 Task: Check for job postings on the  page of Google
Action: Mouse moved to (353, 383)
Screenshot: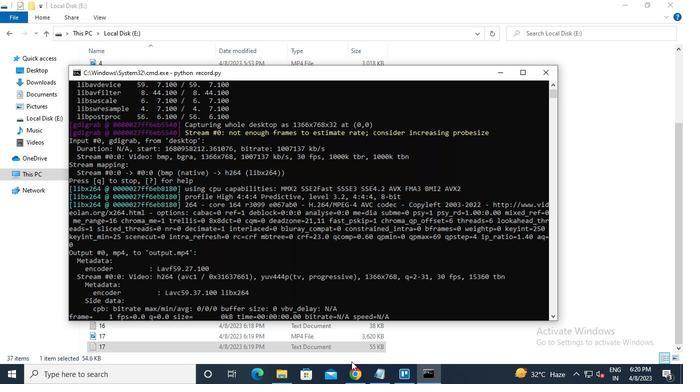 
Action: Mouse pressed left at (353, 383)
Screenshot: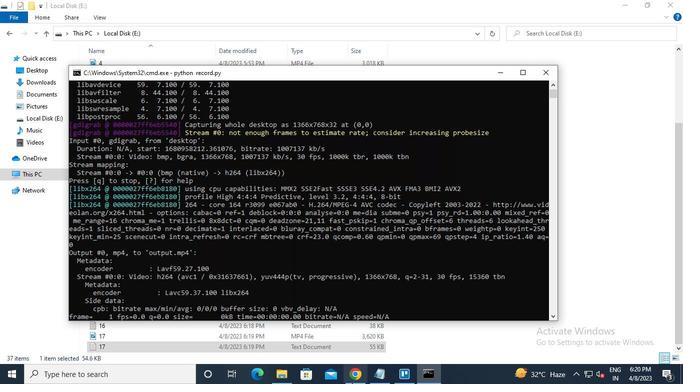 
Action: Mouse moved to (155, 60)
Screenshot: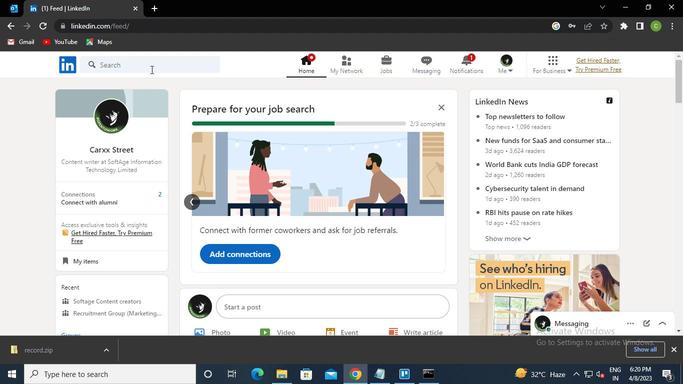 
Action: Mouse pressed left at (155, 60)
Screenshot: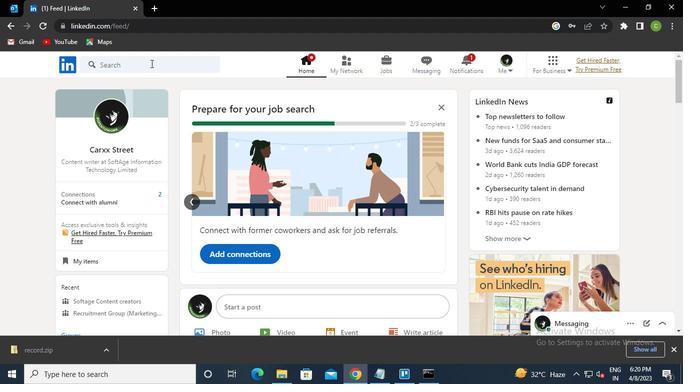 
Action: Keyboard g
Screenshot: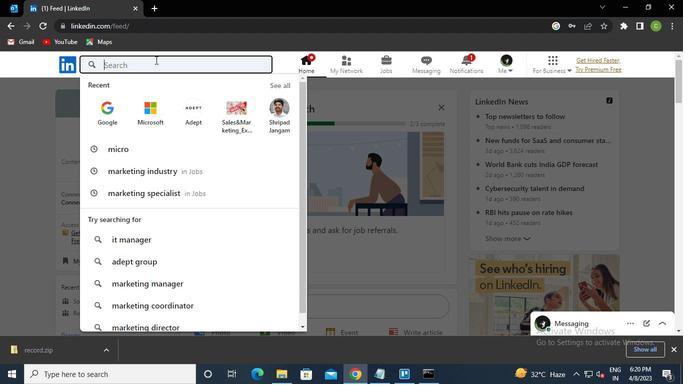 
Action: Keyboard o
Screenshot: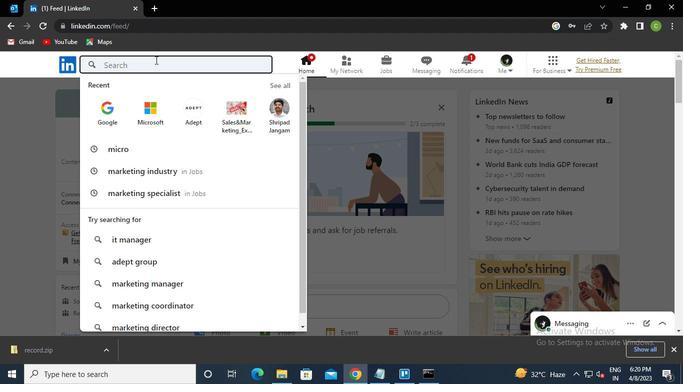 
Action: Keyboard o
Screenshot: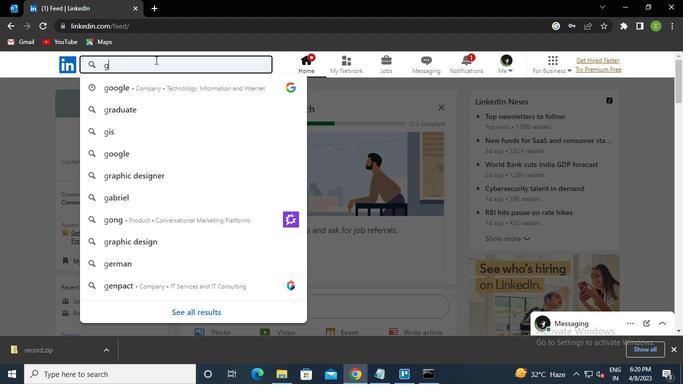 
Action: Keyboard g
Screenshot: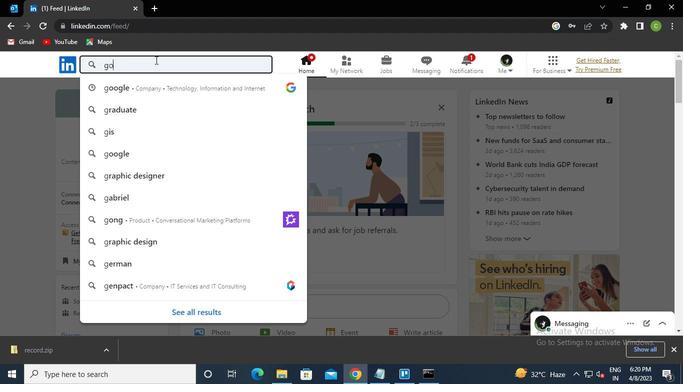 
Action: Keyboard l
Screenshot: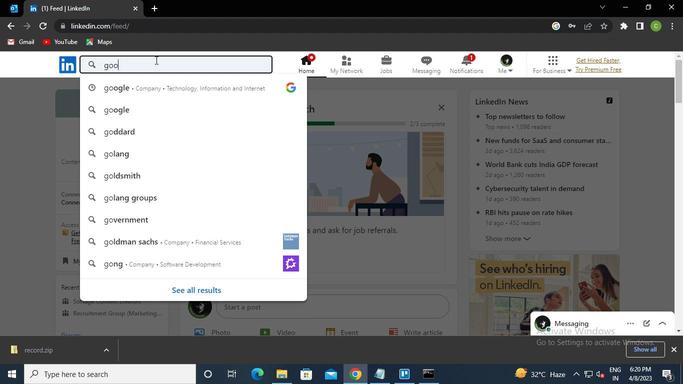 
Action: Keyboard e
Screenshot: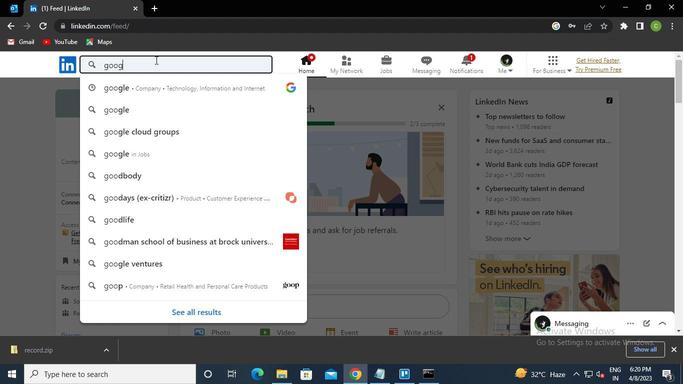 
Action: Keyboard Key.enter
Screenshot: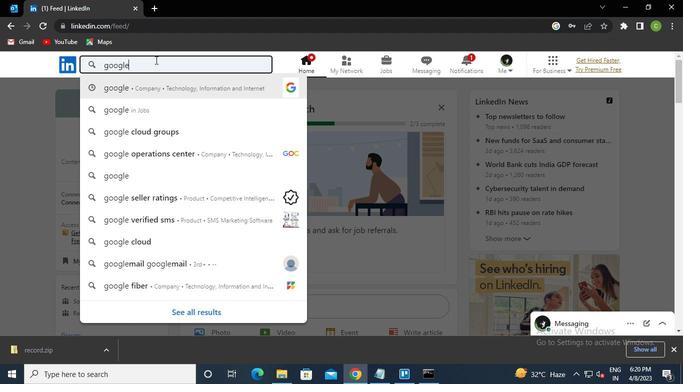 
Action: Mouse moved to (344, 166)
Screenshot: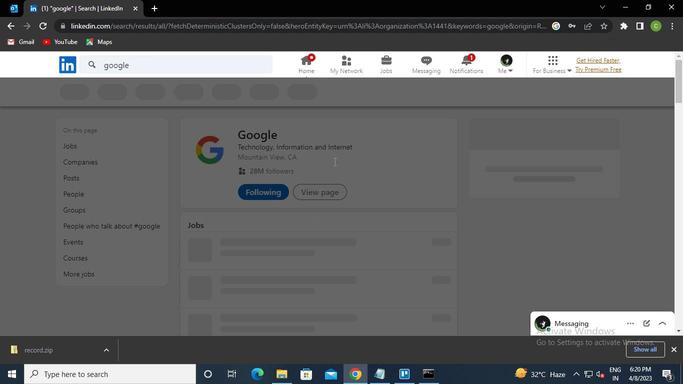 
Action: Mouse pressed left at (344, 166)
Screenshot: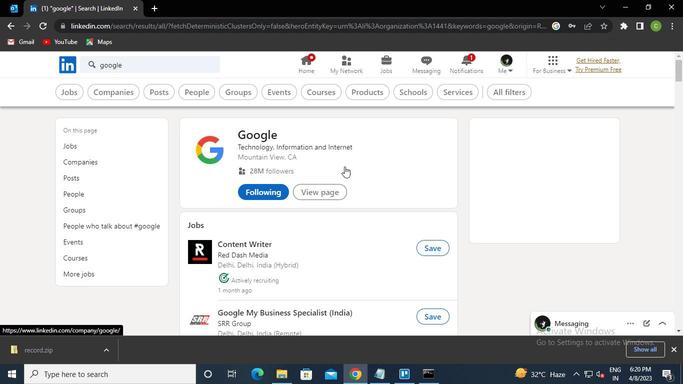 
Action: Mouse moved to (342, 165)
Screenshot: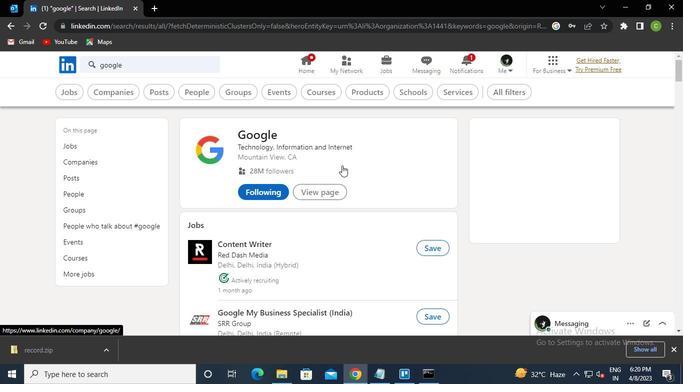
Action: Mouse pressed left at (342, 165)
Screenshot: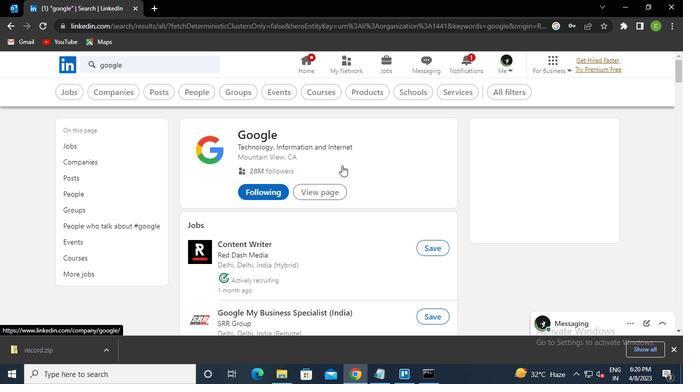 
Action: Mouse moved to (185, 273)
Screenshot: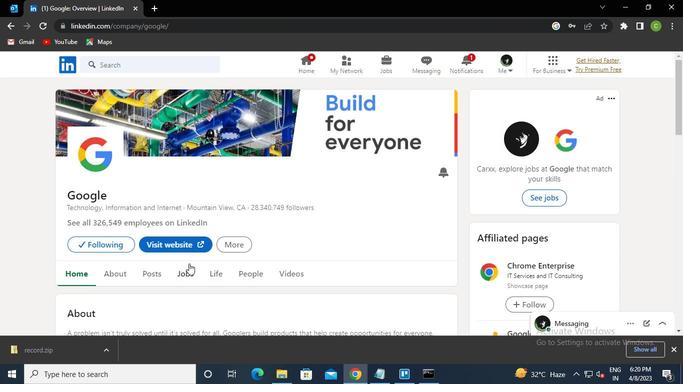 
Action: Mouse pressed left at (185, 273)
Screenshot: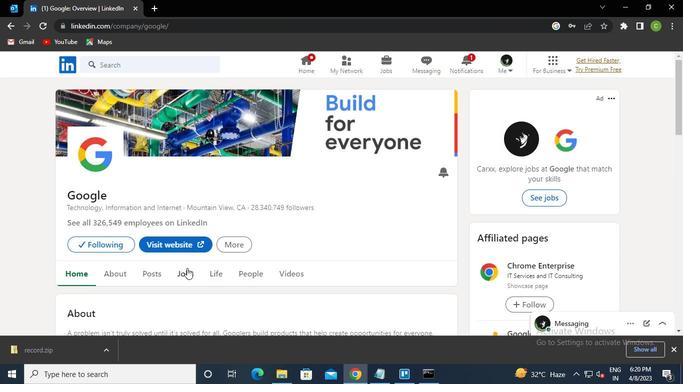 
Action: Mouse moved to (278, 255)
Screenshot: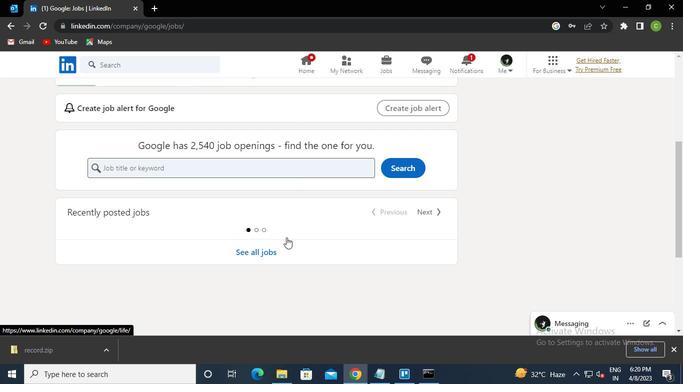 
Action: Mouse pressed left at (278, 255)
Screenshot: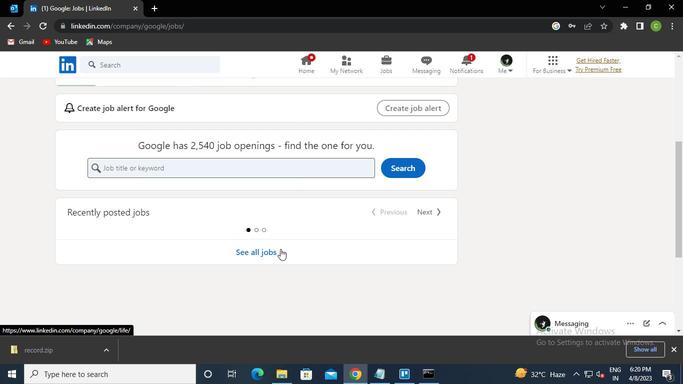 
Action: Mouse moved to (264, 251)
Screenshot: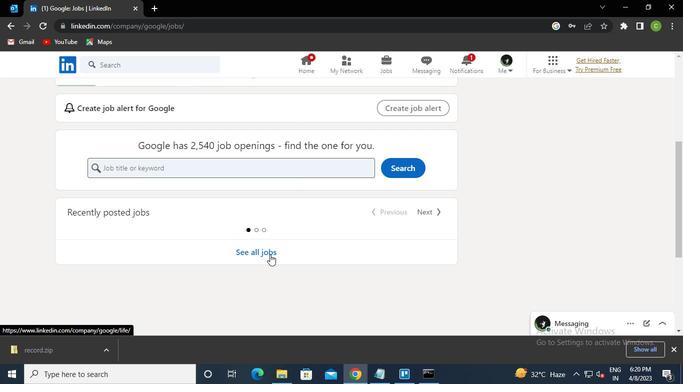
Action: Mouse pressed left at (264, 251)
Screenshot: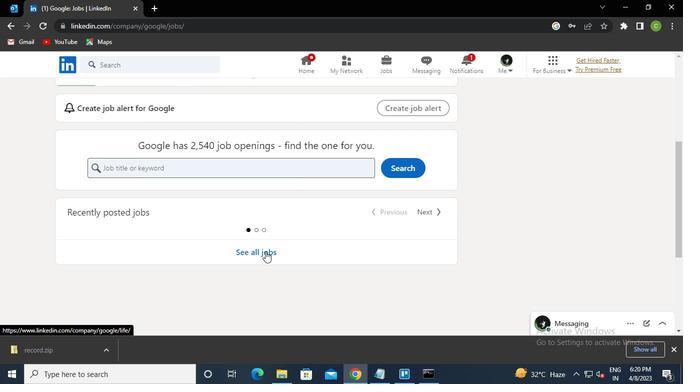 
Action: Mouse moved to (421, 369)
Screenshot: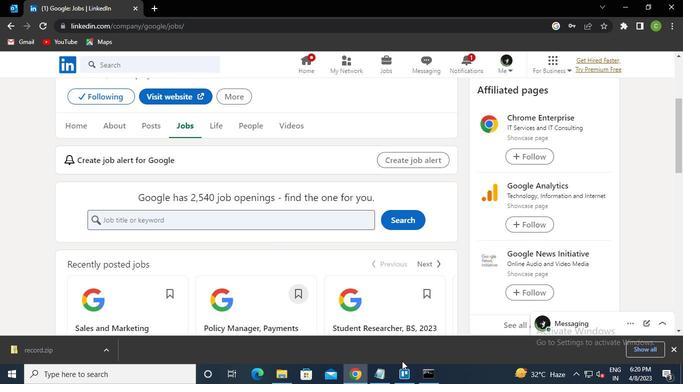 
Action: Mouse pressed left at (421, 369)
Screenshot: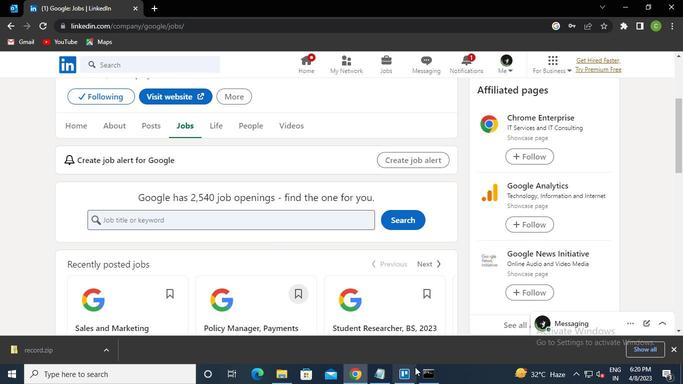 
Action: Mouse moved to (542, 77)
Screenshot: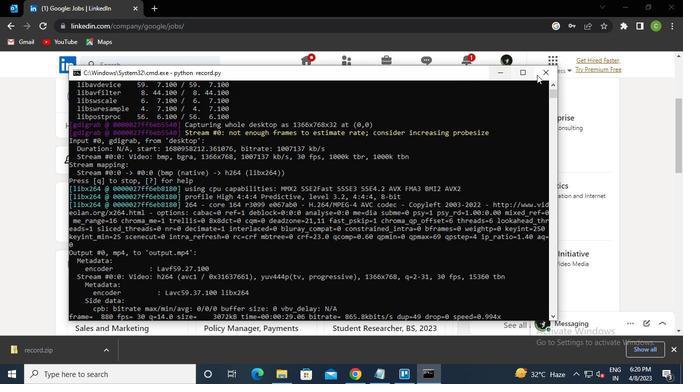 
Action: Mouse pressed left at (542, 77)
Screenshot: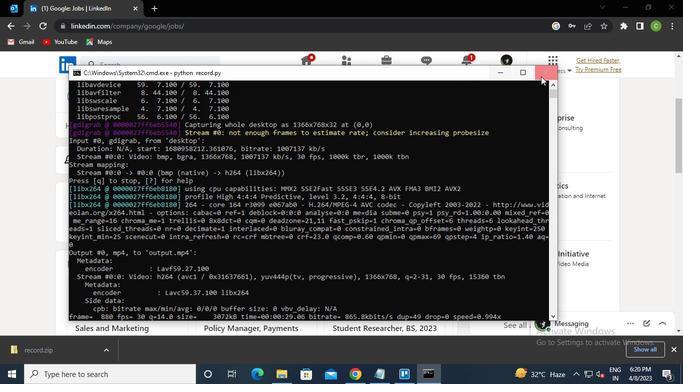 
Action: Mouse moved to (540, 78)
Screenshot: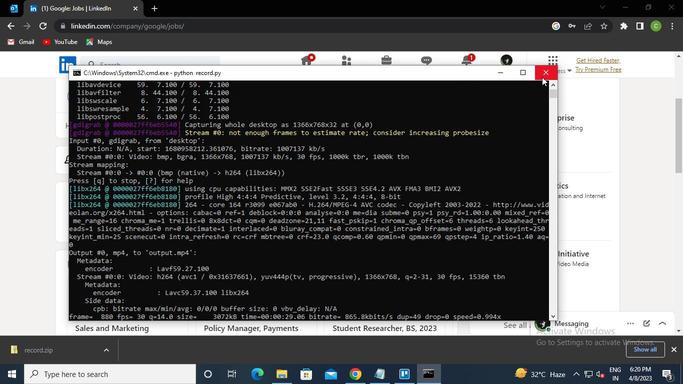 
